 Task: Delete the text ""The aroma of freshly baked cookies fills the kitchen"".
Action: Mouse moved to (754, 222)
Screenshot: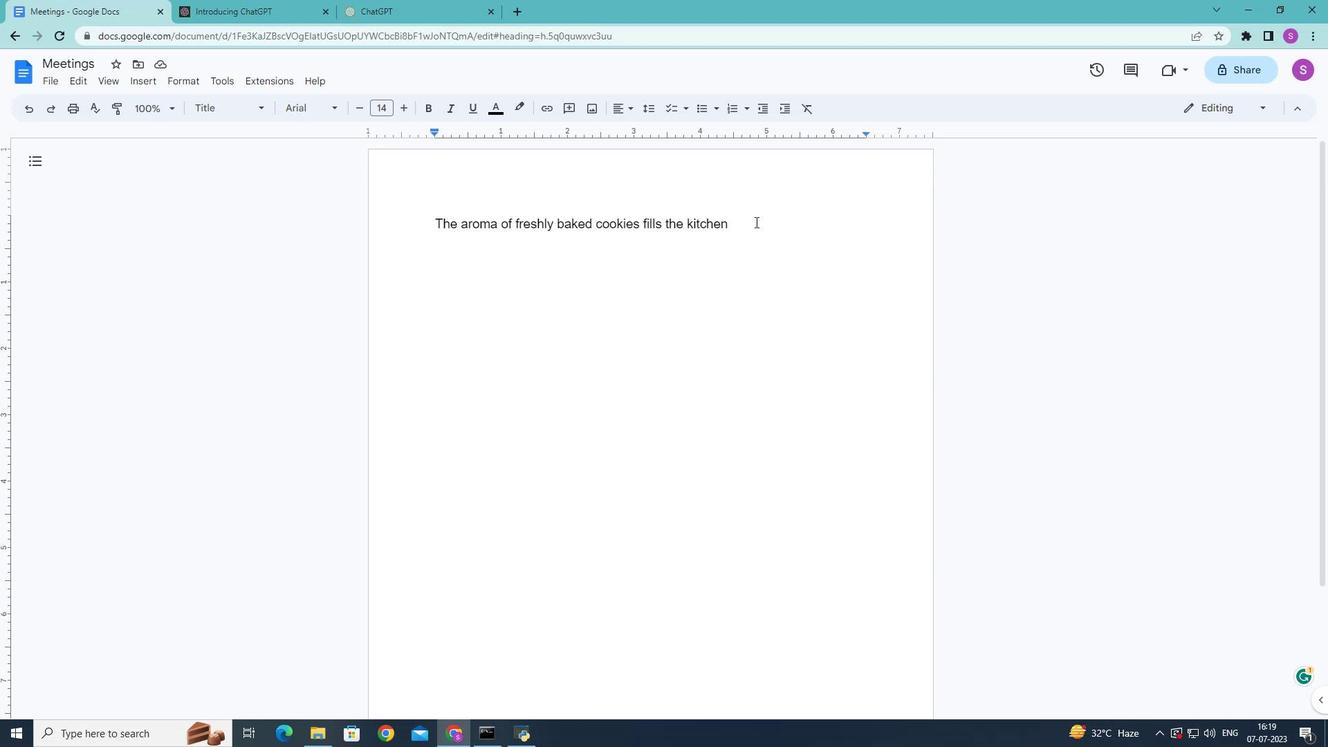 
Action: Mouse pressed left at (754, 222)
Screenshot: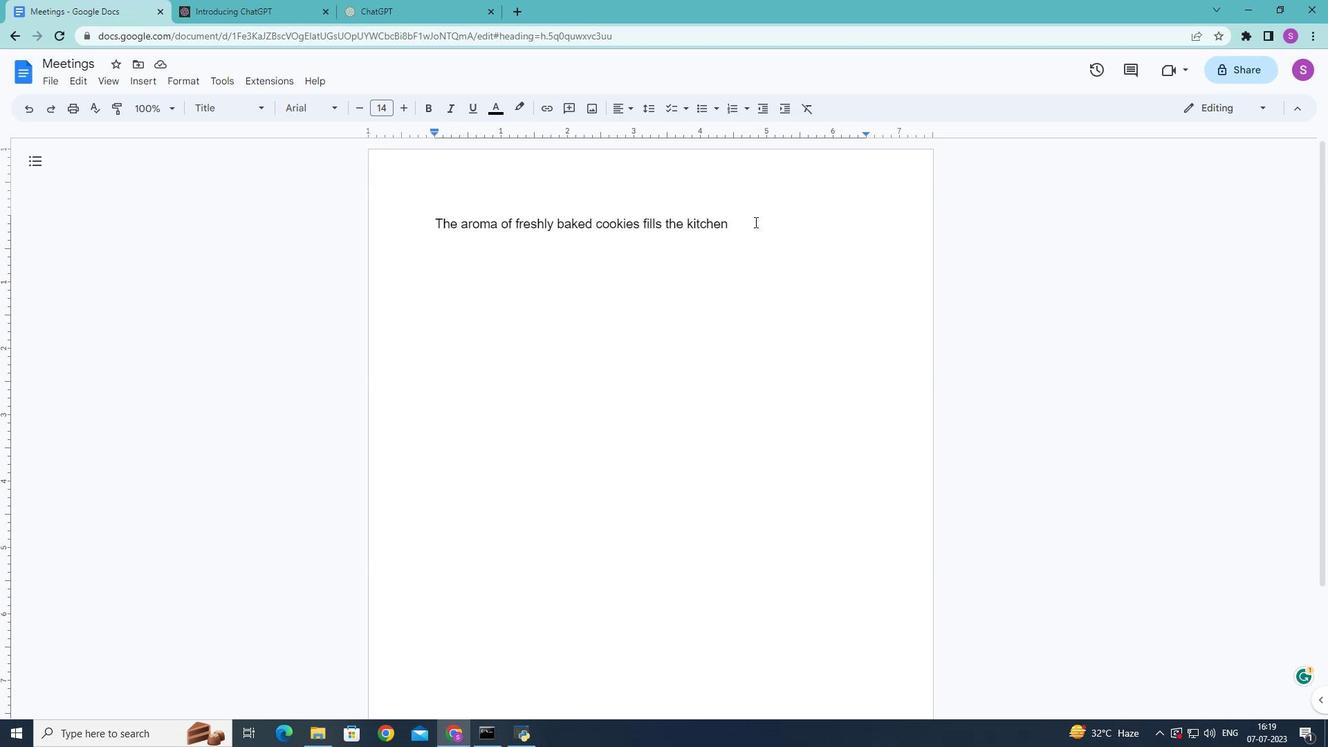 
Action: Mouse moved to (78, 81)
Screenshot: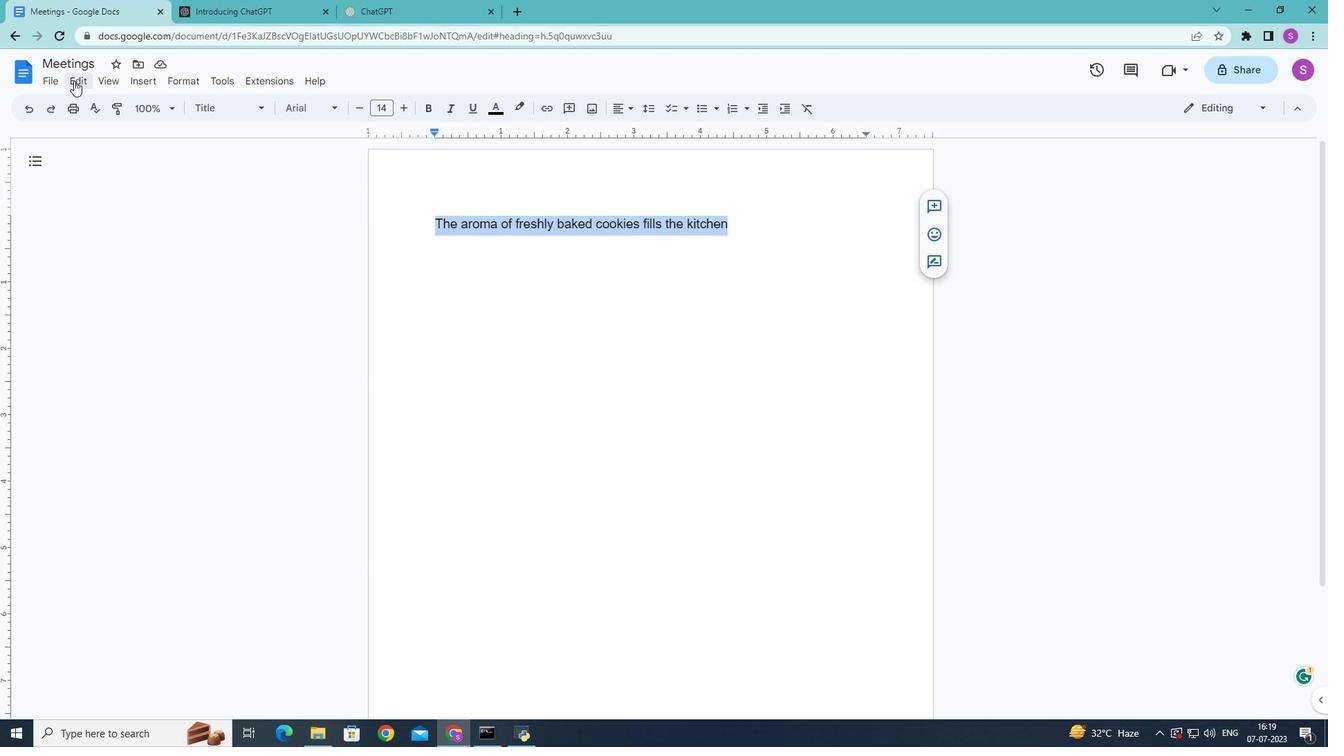 
Action: Mouse pressed left at (78, 81)
Screenshot: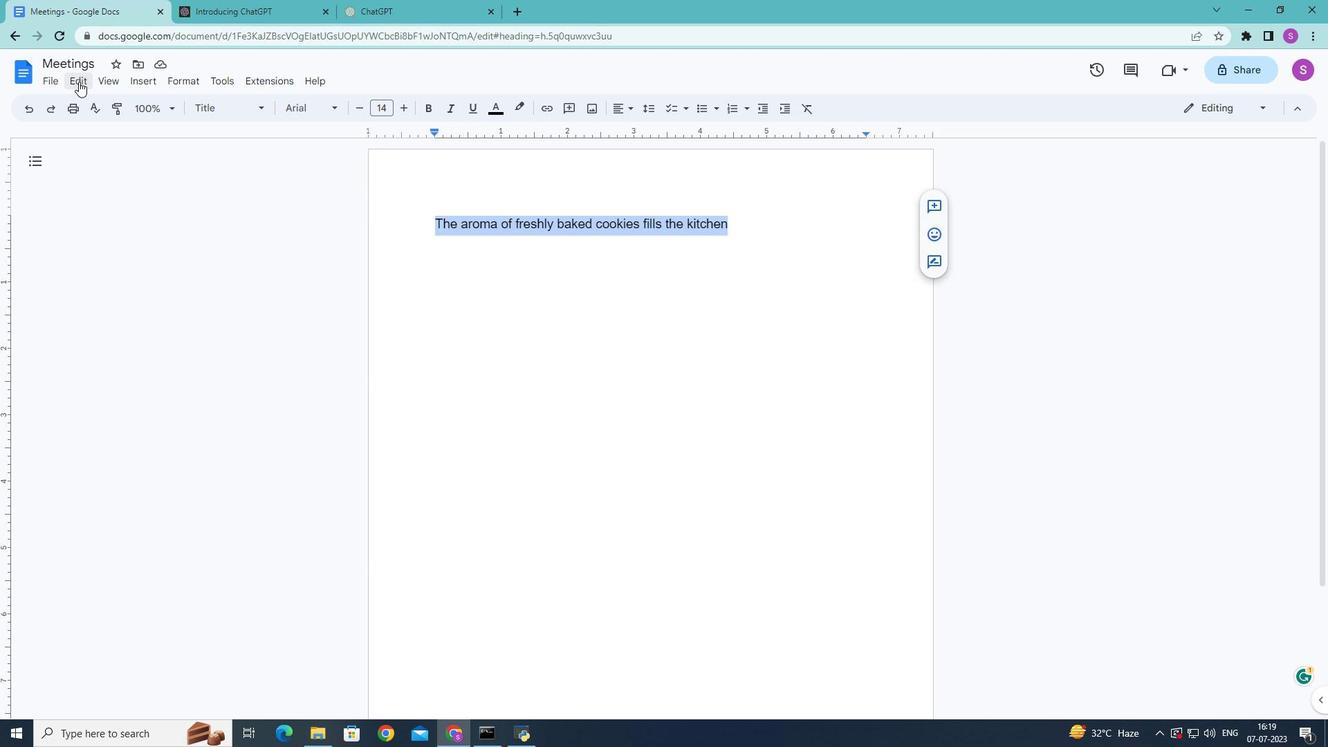 
Action: Mouse moved to (94, 280)
Screenshot: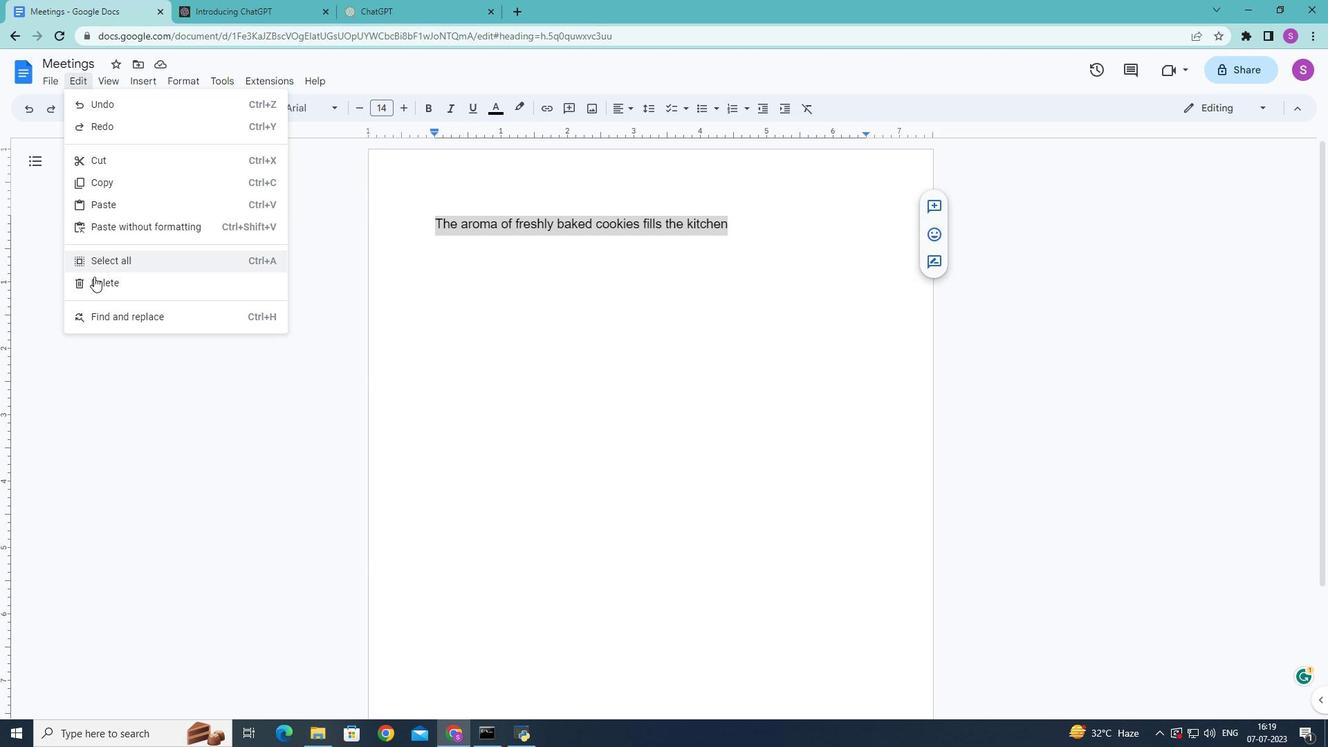 
Action: Mouse pressed left at (94, 280)
Screenshot: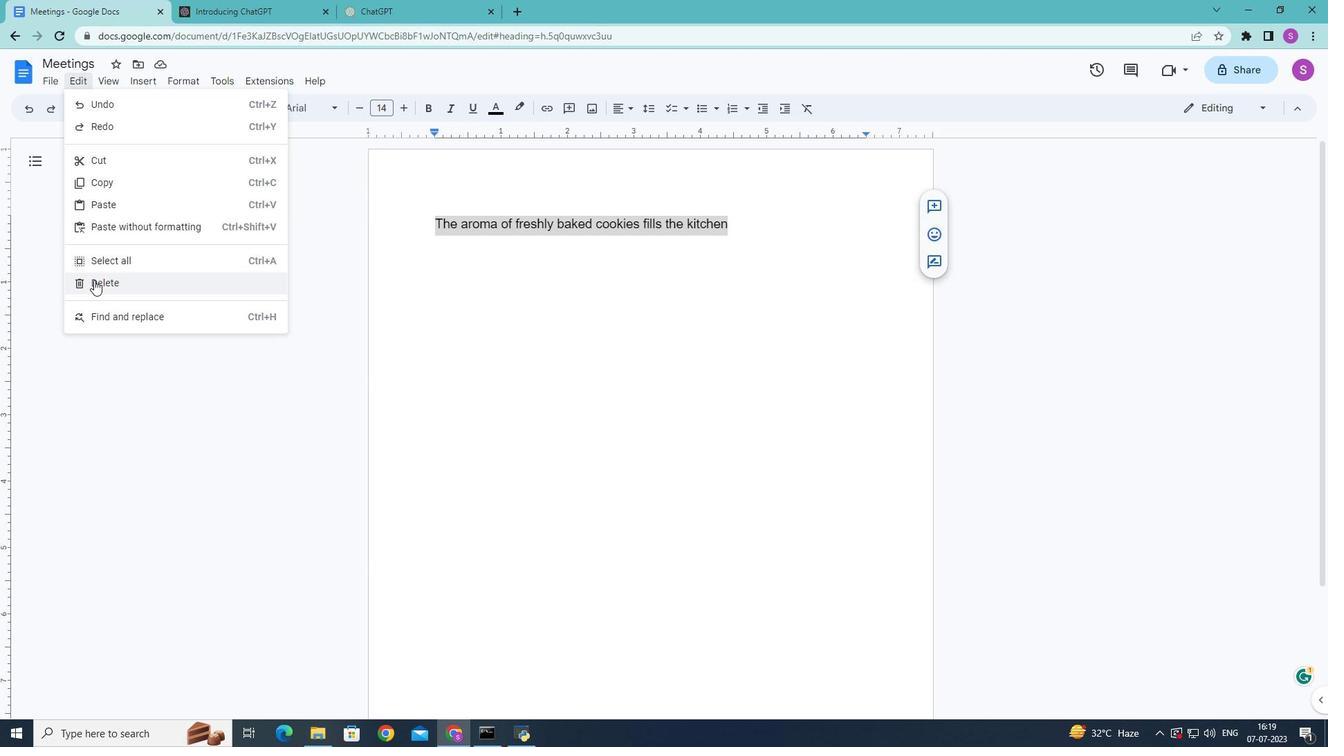 
Action: Mouse moved to (109, 287)
Screenshot: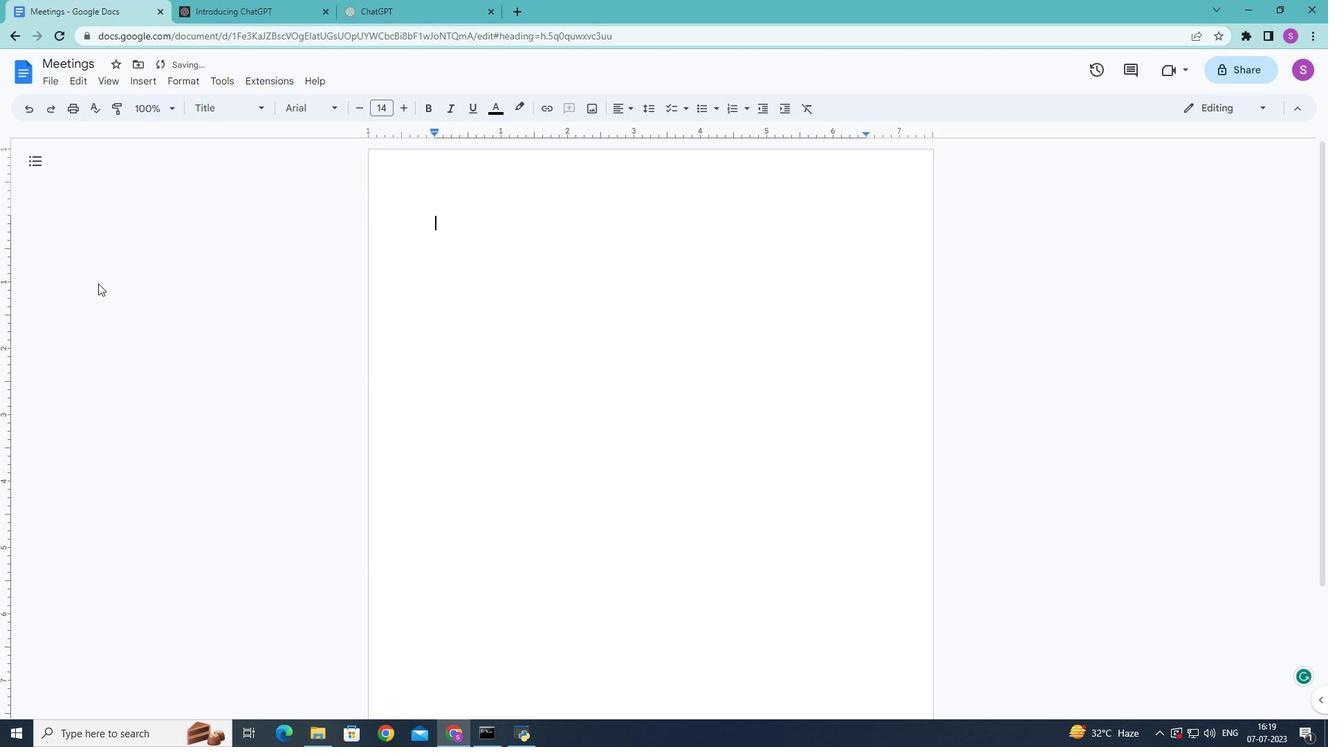 
